 Task: Add to scrum project VitalTech a team member softage.1@softage.net and assign as Project Lead.
Action: Mouse moved to (165, 55)
Screenshot: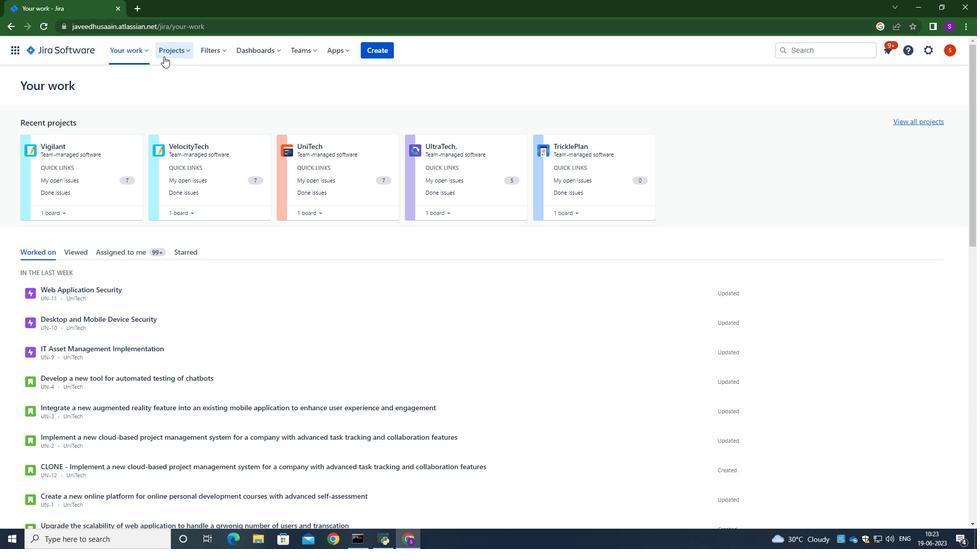 
Action: Mouse pressed left at (165, 55)
Screenshot: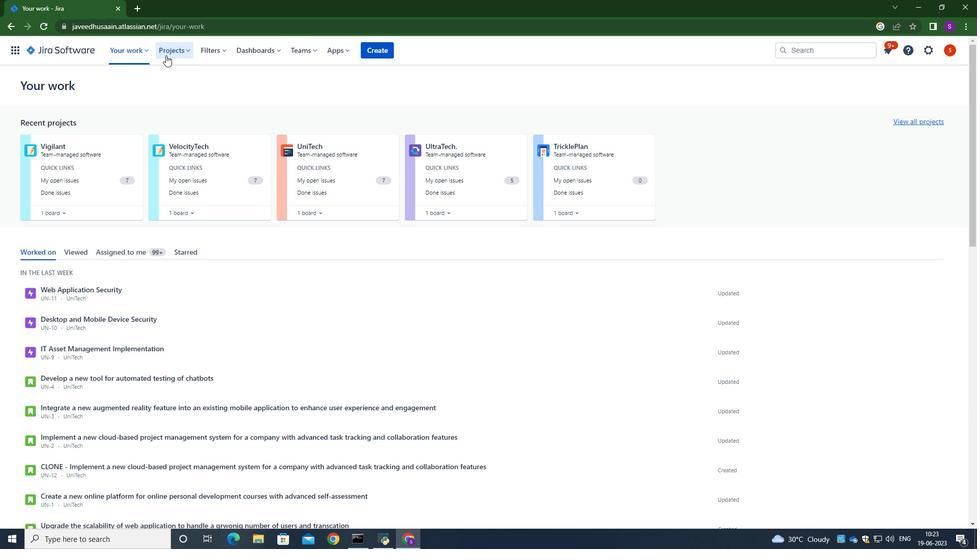 
Action: Mouse moved to (220, 125)
Screenshot: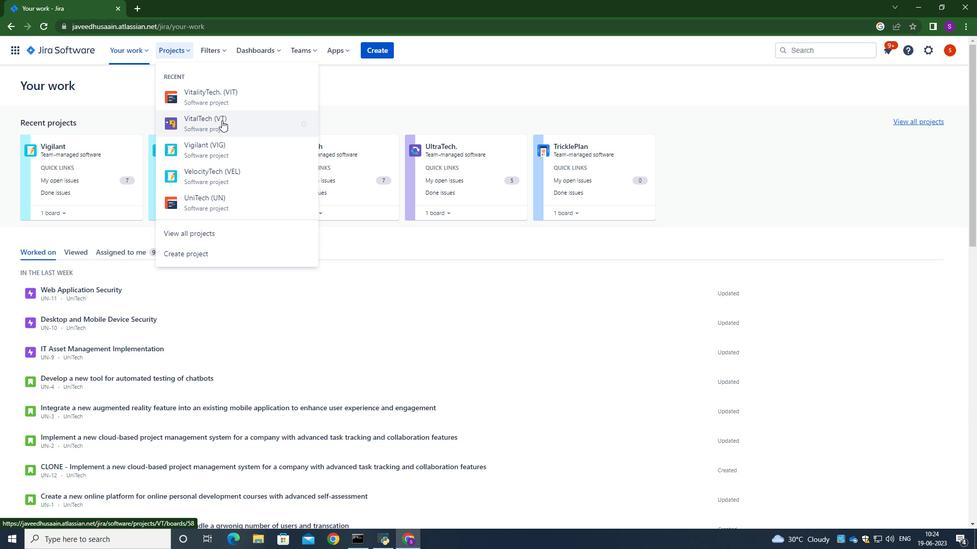 
Action: Mouse pressed left at (220, 125)
Screenshot: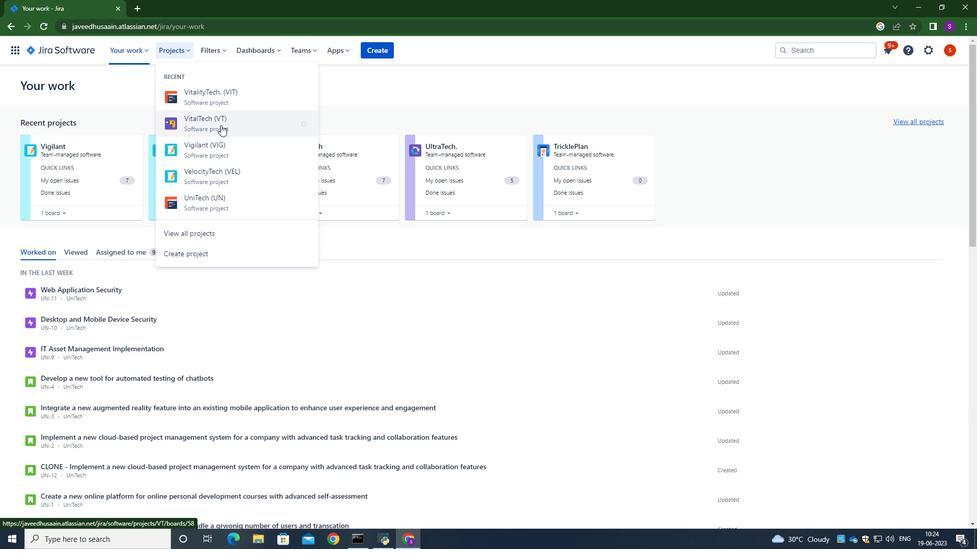 
Action: Mouse moved to (36, 291)
Screenshot: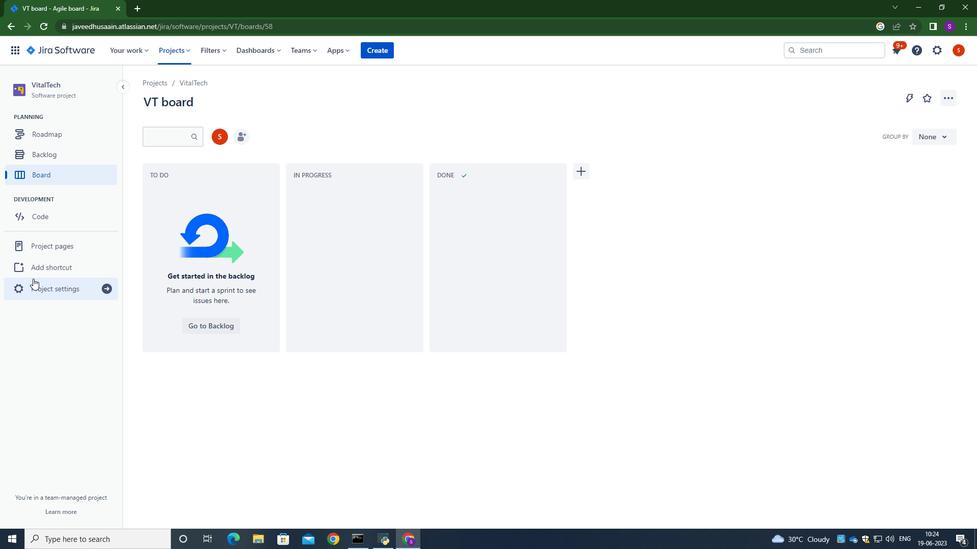 
Action: Mouse pressed left at (36, 291)
Screenshot: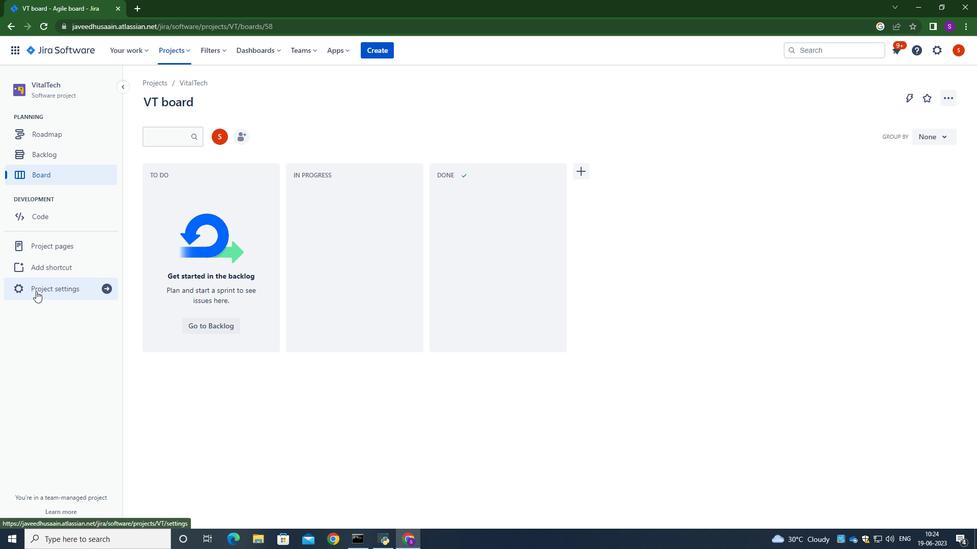 
Action: Mouse moved to (518, 327)
Screenshot: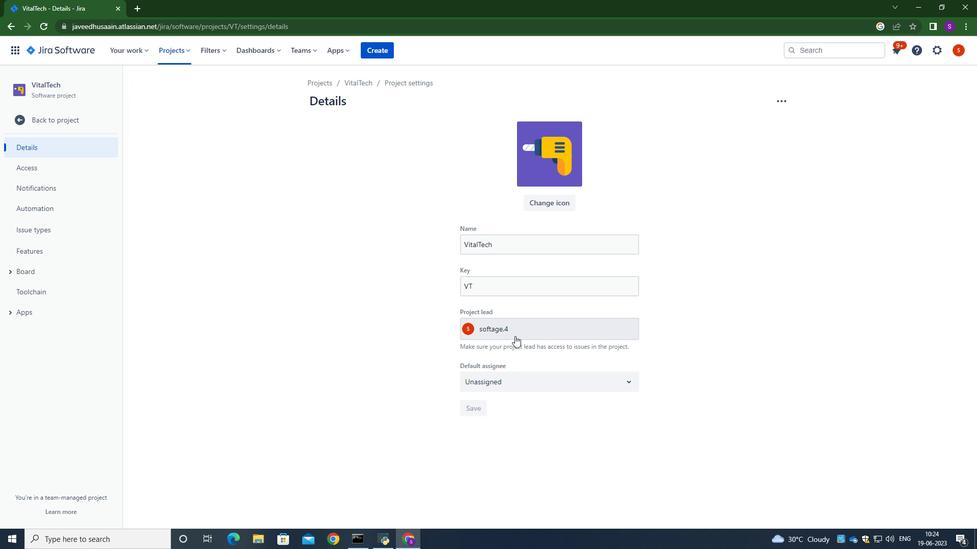 
Action: Mouse pressed left at (518, 327)
Screenshot: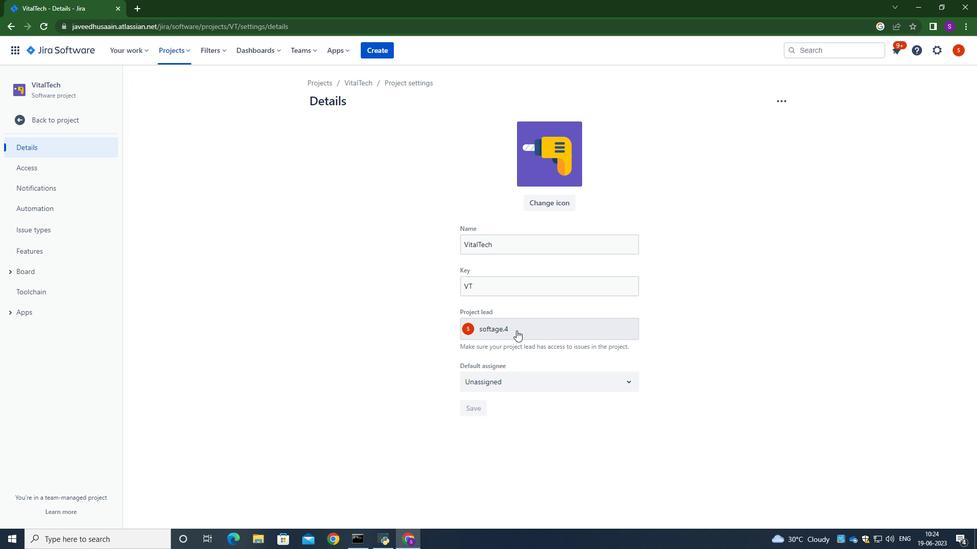 
Action: Mouse moved to (515, 325)
Screenshot: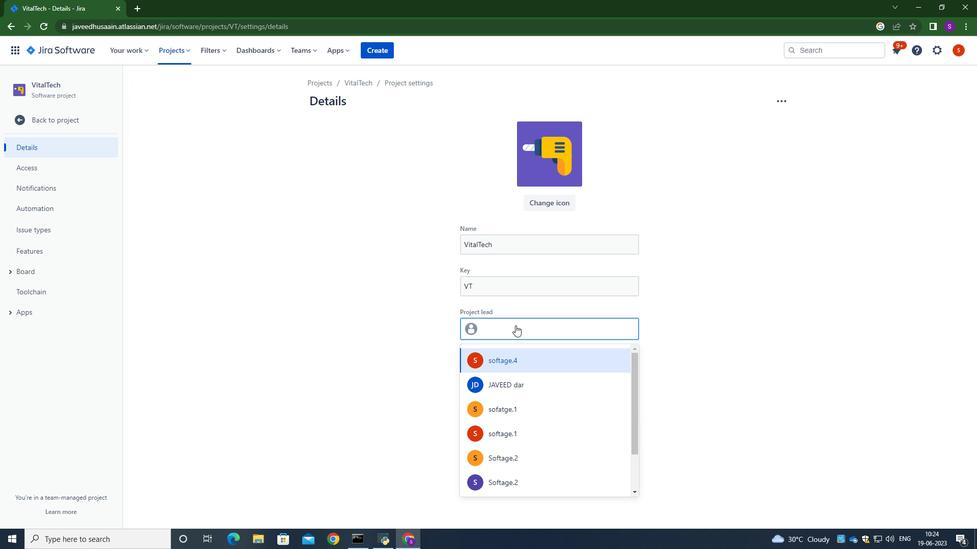 
Action: Key pressed softage.1<Key.shift>@softage.net
Screenshot: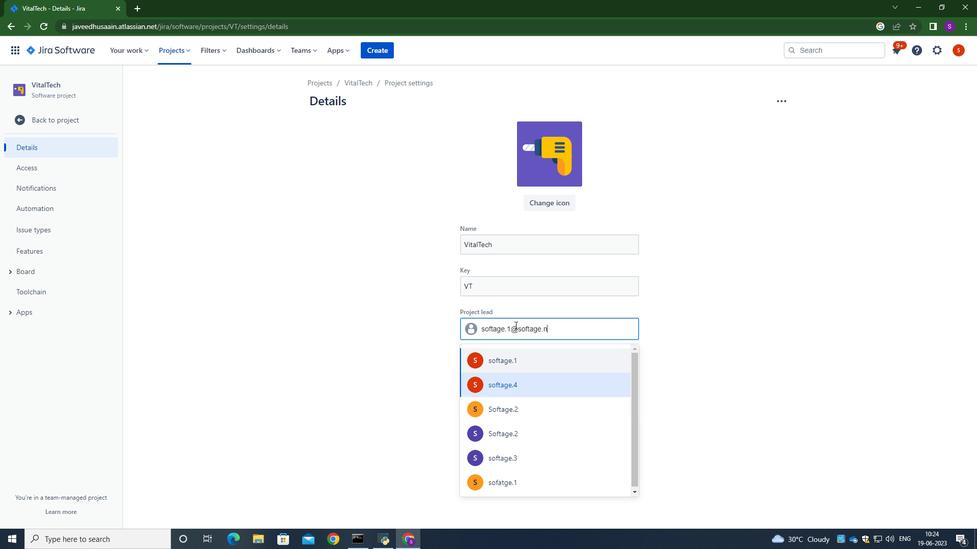 
Action: Mouse moved to (516, 359)
Screenshot: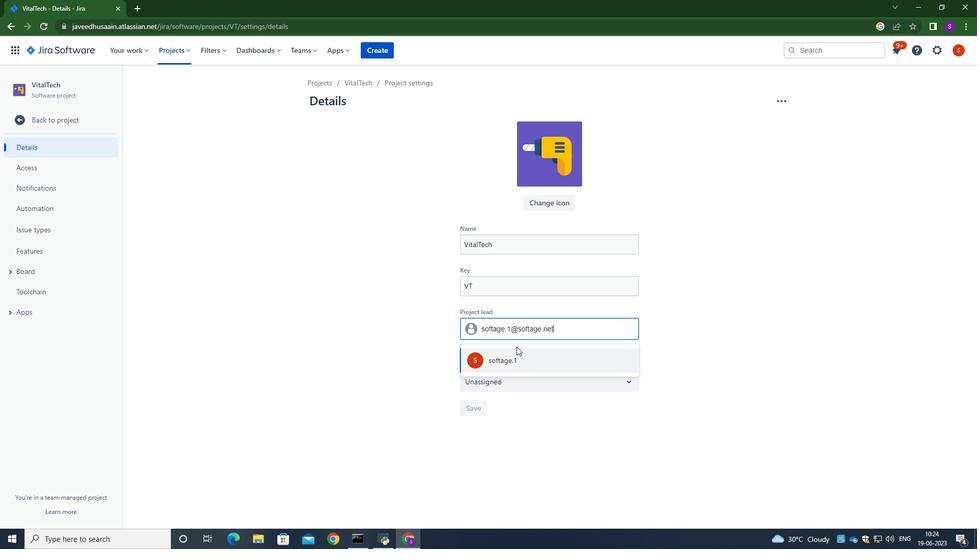 
Action: Mouse pressed left at (516, 359)
Screenshot: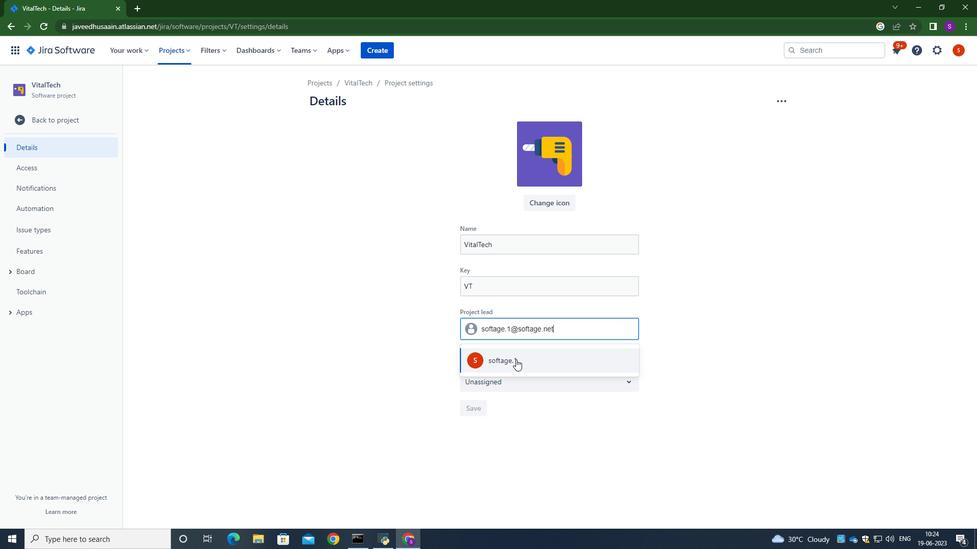 
Action: Mouse moved to (502, 380)
Screenshot: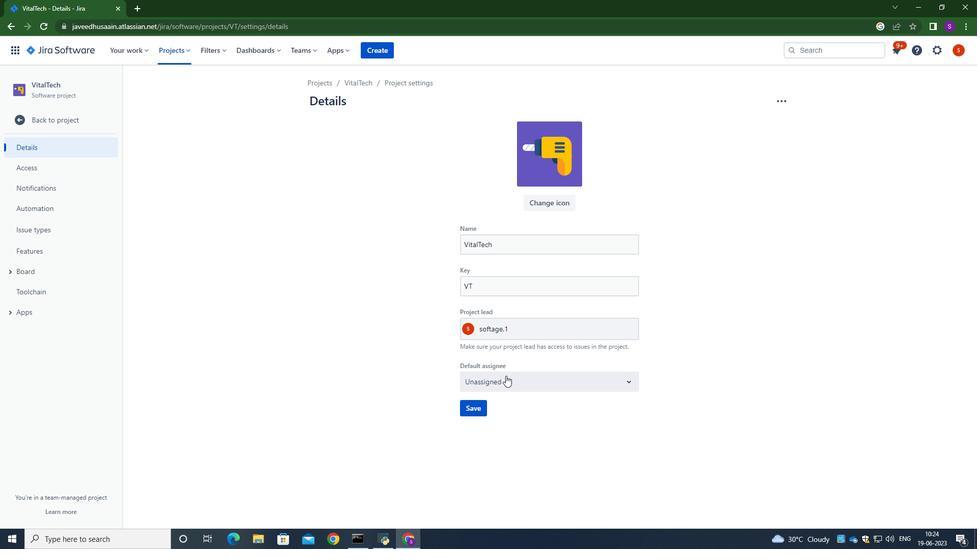 
Action: Mouse pressed left at (502, 380)
Screenshot: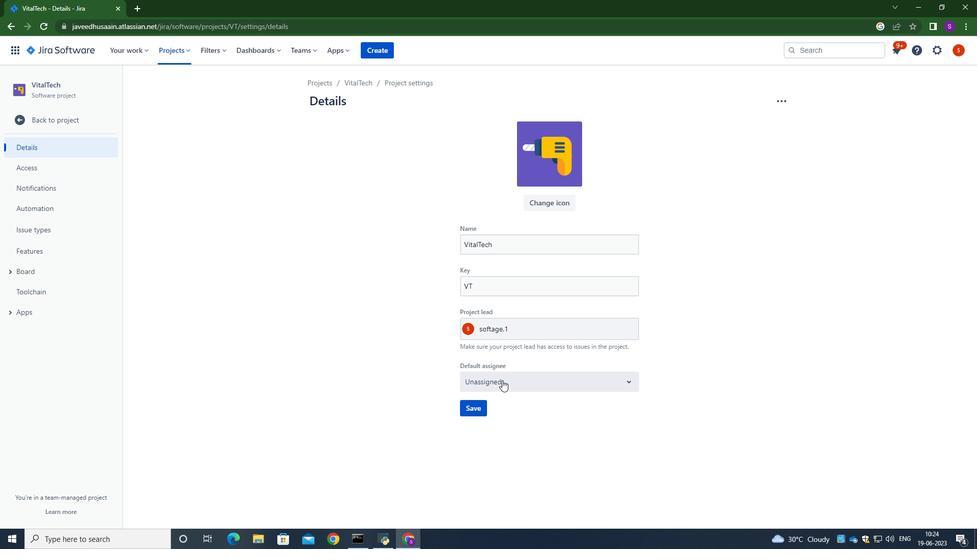 
Action: Mouse moved to (487, 409)
Screenshot: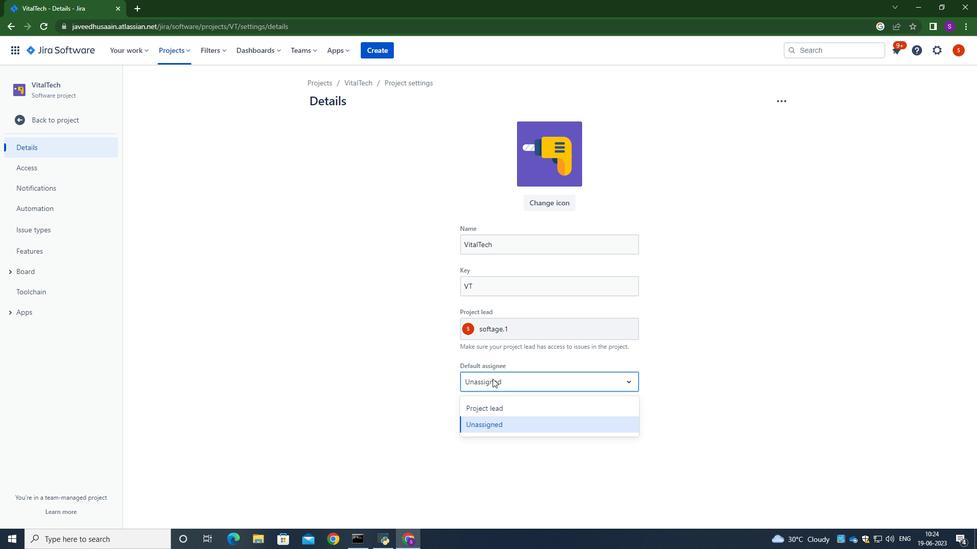 
Action: Mouse pressed left at (487, 409)
Screenshot: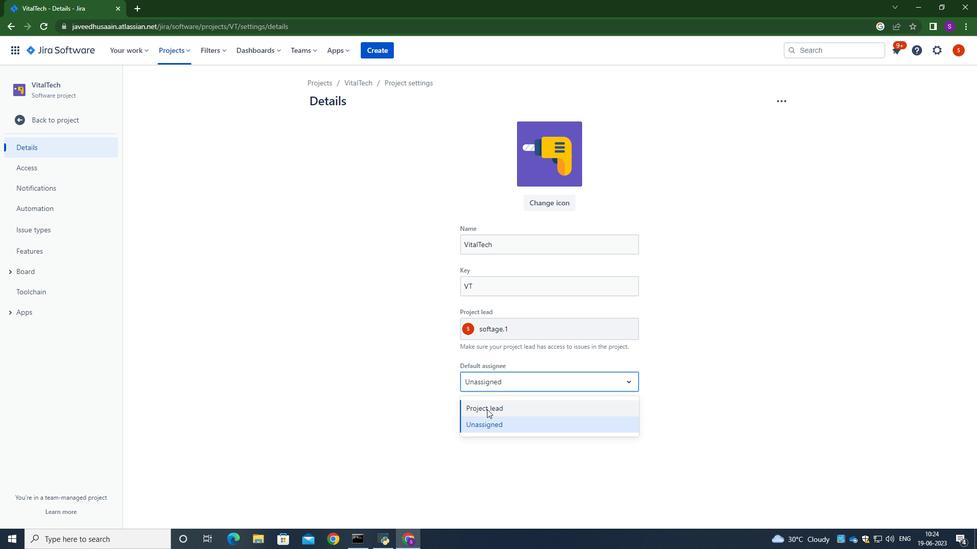 
Action: Mouse moved to (480, 412)
Screenshot: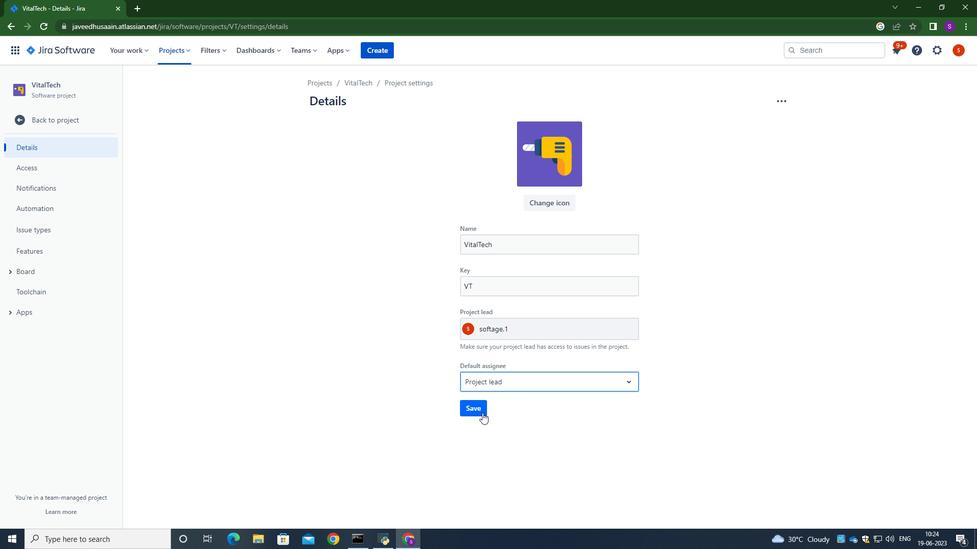 
Action: Mouse pressed left at (480, 412)
Screenshot: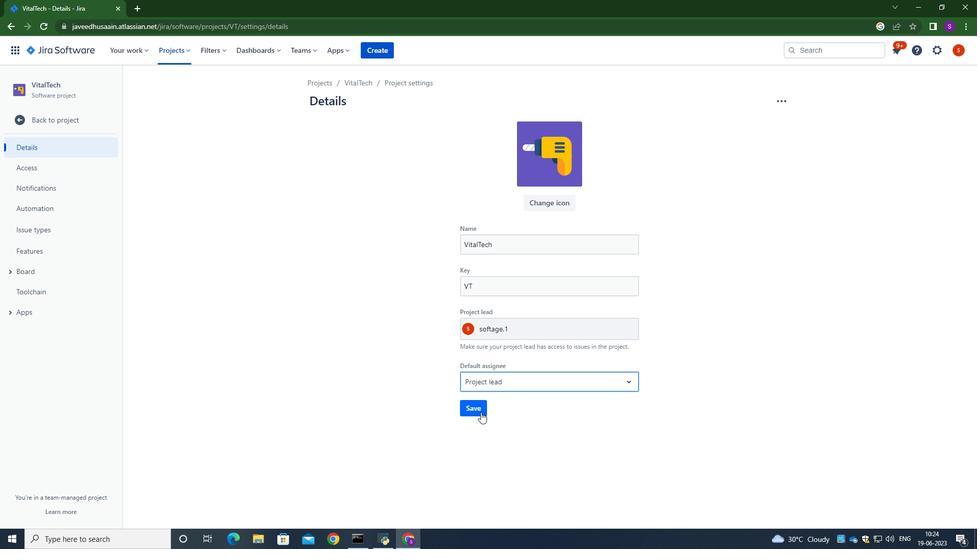 
Action: Mouse moved to (371, 307)
Screenshot: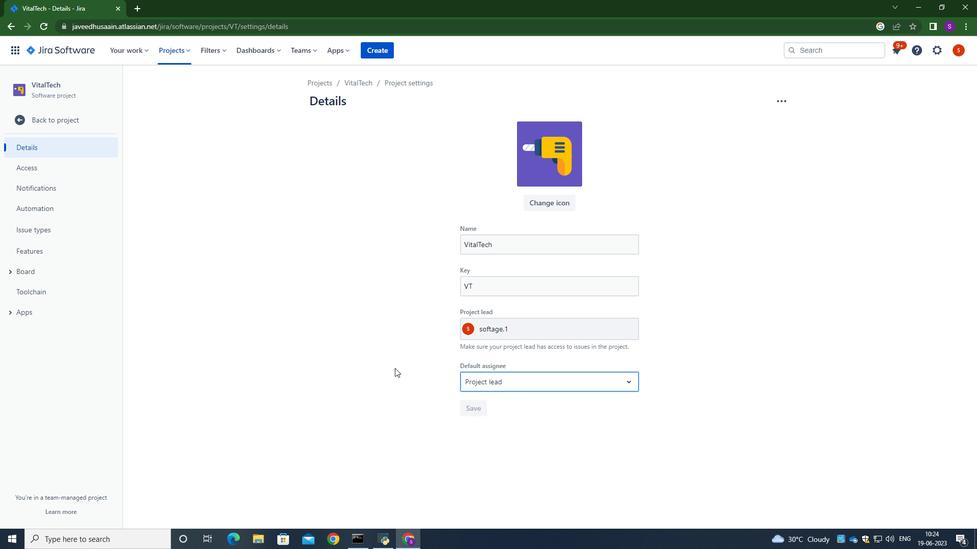 
Action: Mouse pressed left at (371, 307)
Screenshot: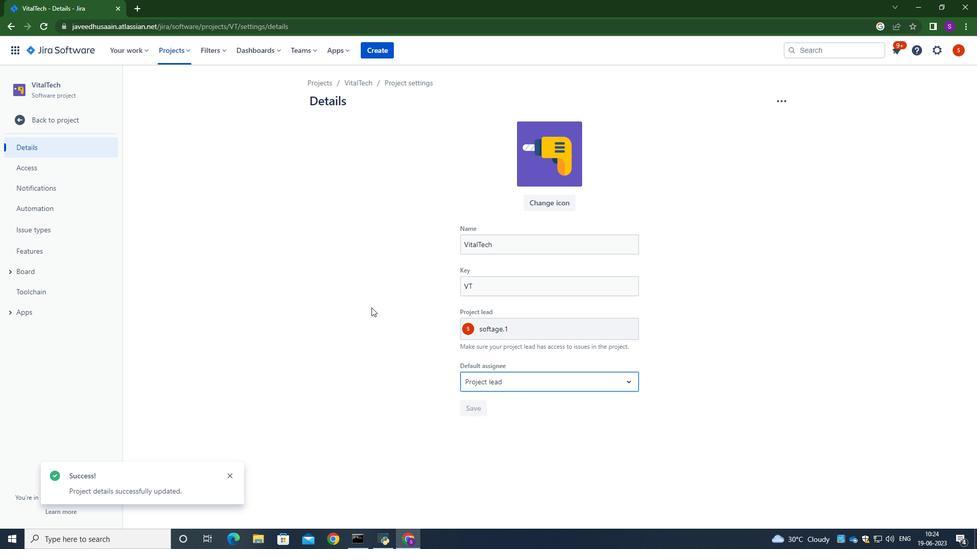 
